 Task: Create List Brand Identity Review in Board Customer Experience Platforms and Tools to Workspace Investment Management Services. Create List Brand Identity Standards in Board Business Model Analysis and Optimization to Workspace Investment Management Services. Create List Brand Identity Assets in Board Sales Team Performance Metrics Tracking and Analysis to Workspace Investment Management Services
Action: Mouse moved to (61, 250)
Screenshot: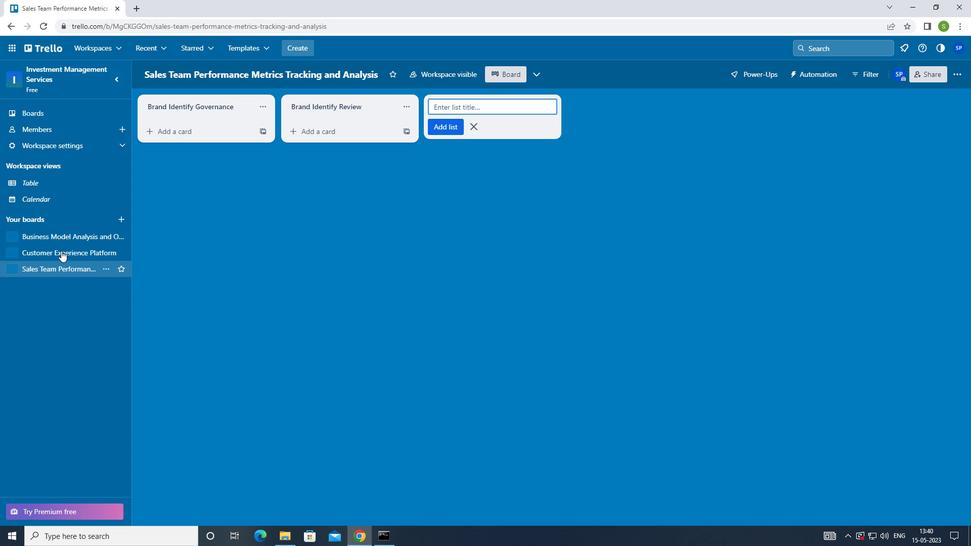 
Action: Mouse pressed left at (61, 250)
Screenshot: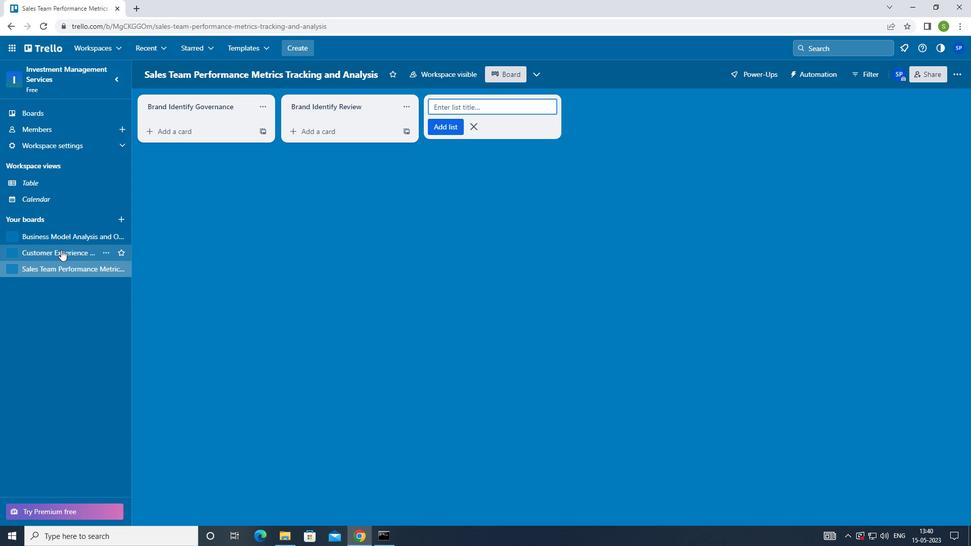 
Action: Mouse moved to (459, 106)
Screenshot: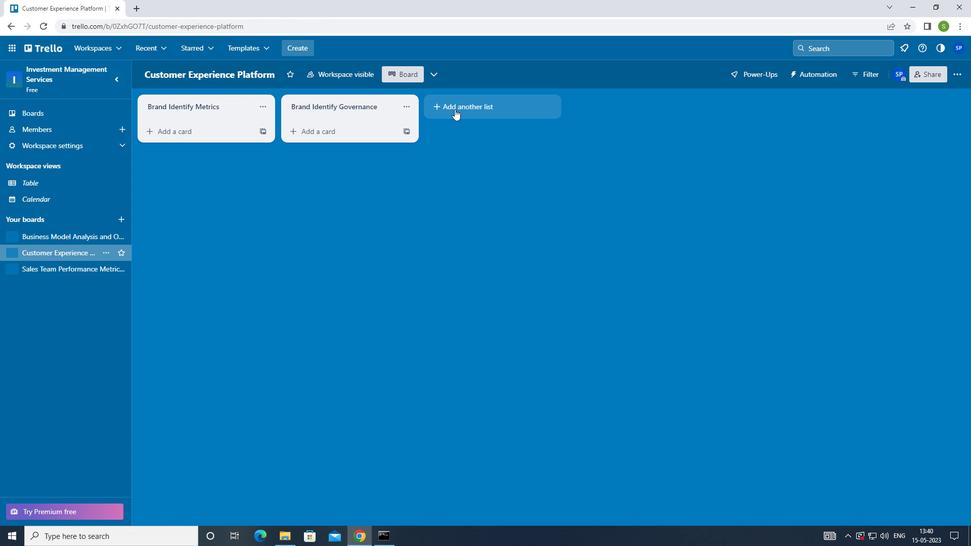 
Action: Mouse pressed left at (459, 106)
Screenshot: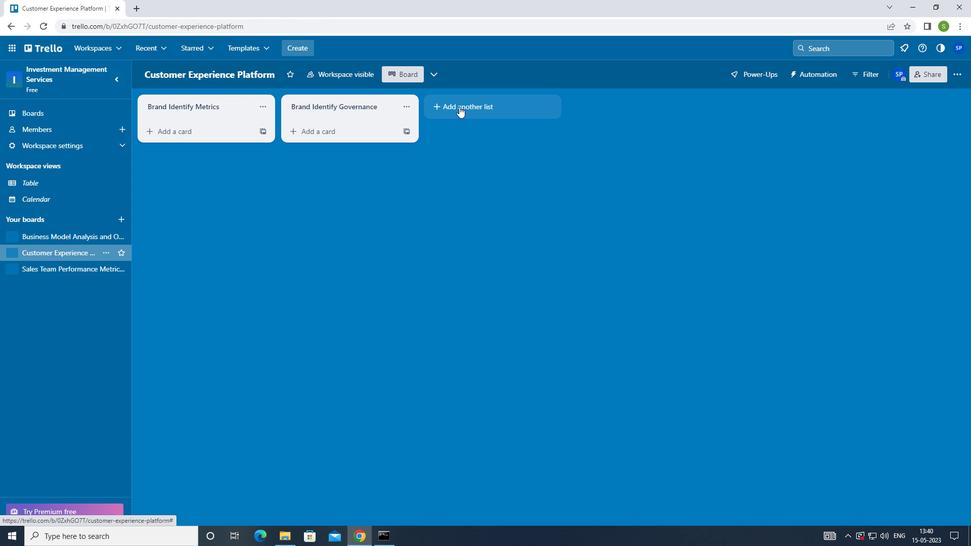 
Action: Mouse moved to (448, 256)
Screenshot: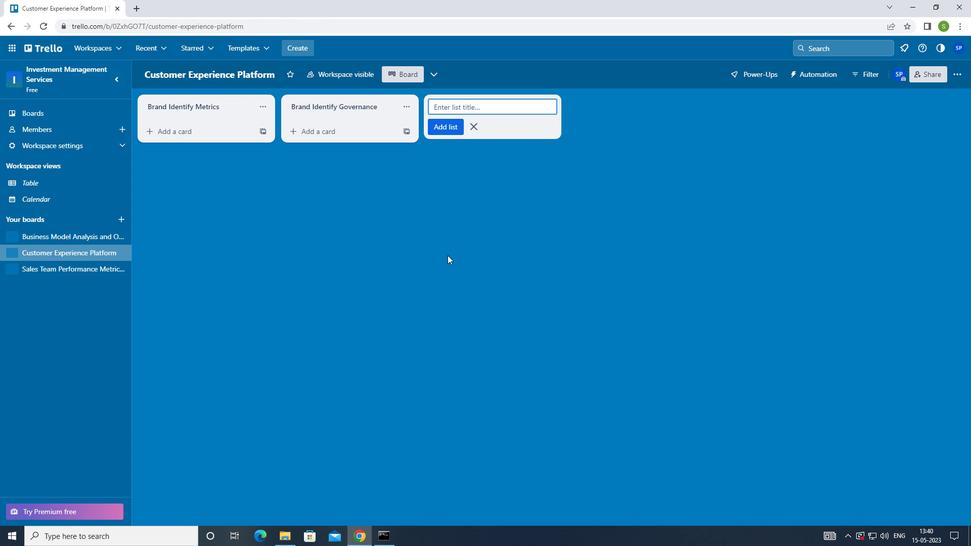 
Action: Key pressed <Key.shift>BRAND<Key.space><Key.shift>IDENTIFY<Key.space><Key.shift>REVIEW<Key.enter>
Screenshot: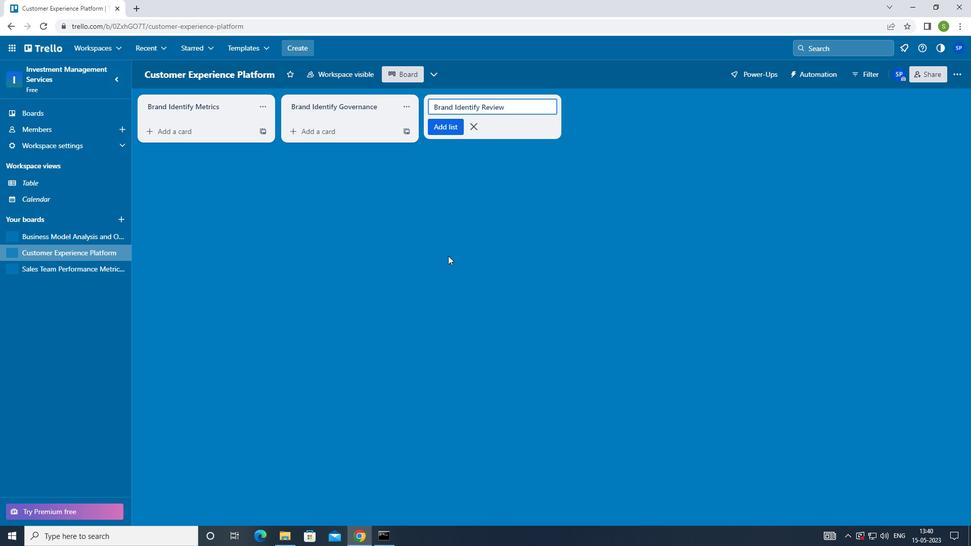 
Action: Mouse moved to (71, 239)
Screenshot: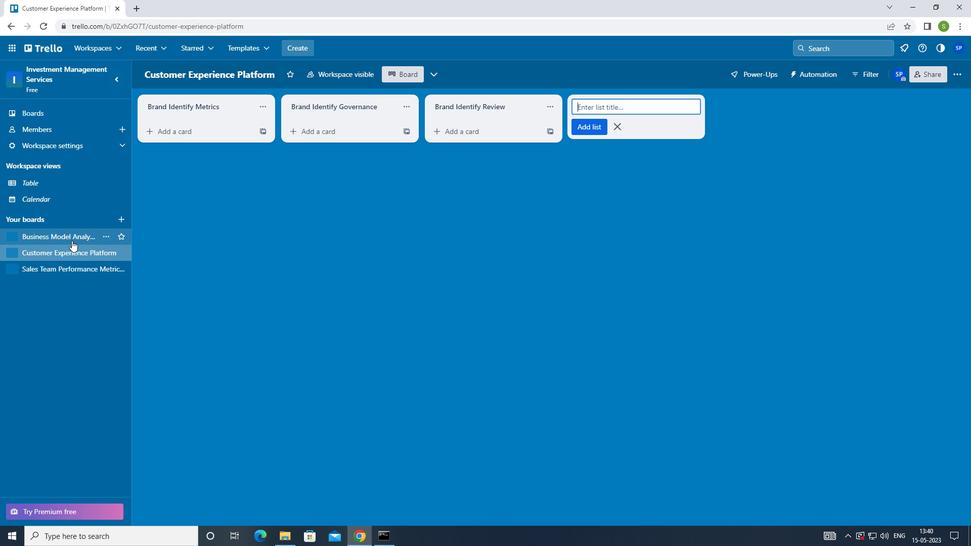 
Action: Mouse pressed left at (71, 239)
Screenshot: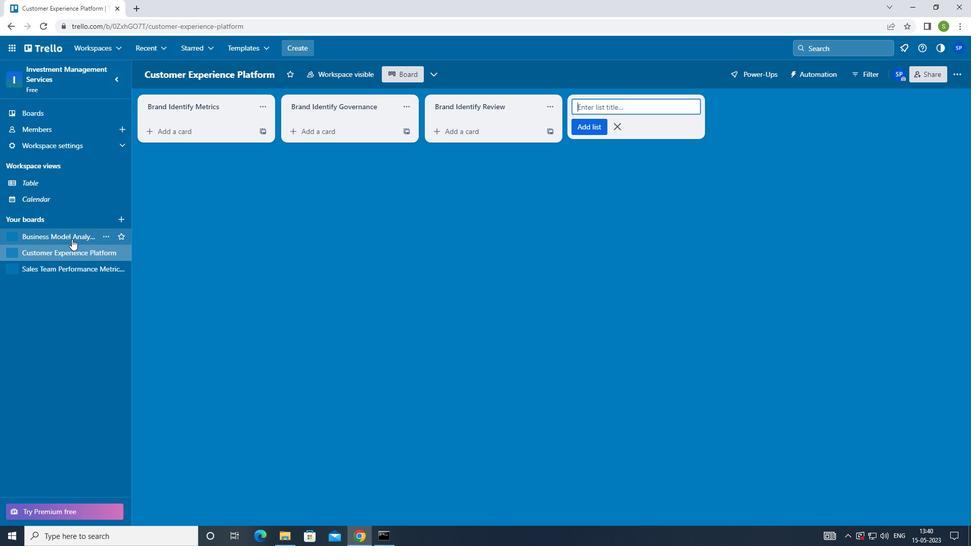
Action: Mouse moved to (448, 106)
Screenshot: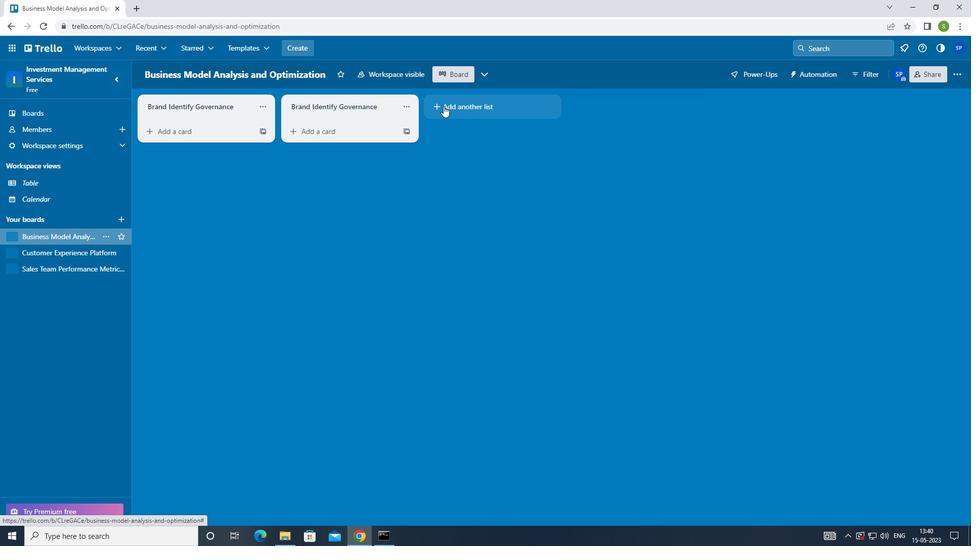 
Action: Mouse pressed left at (448, 106)
Screenshot: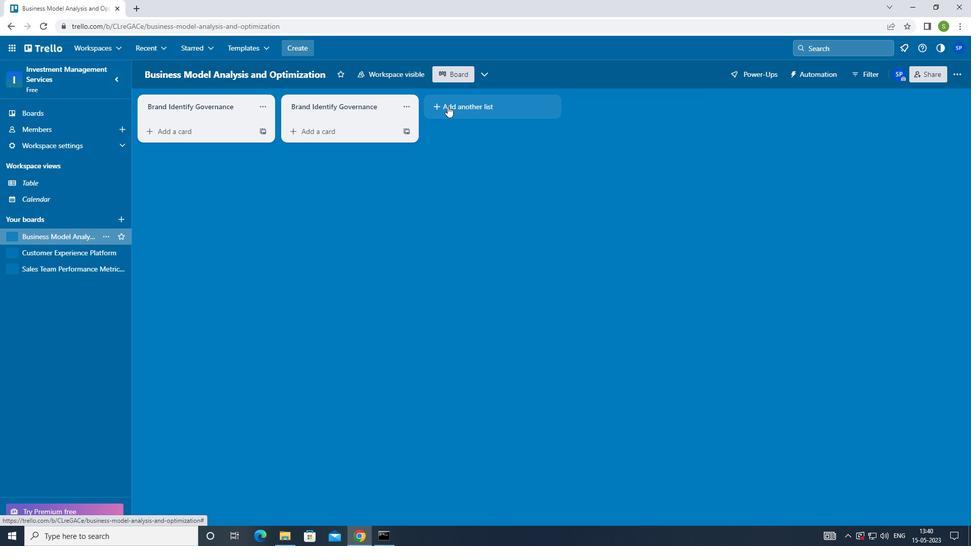 
Action: Mouse moved to (416, 243)
Screenshot: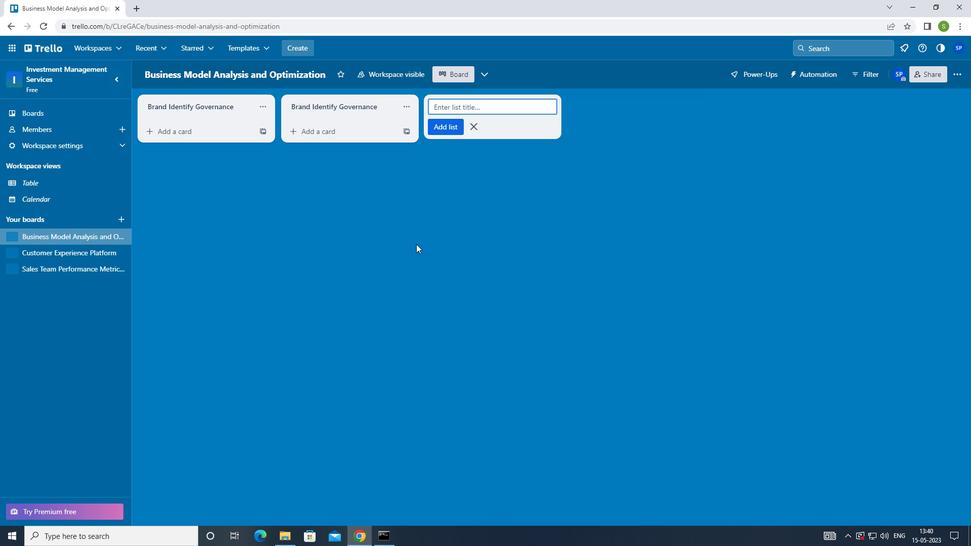 
Action: Key pressed <Key.shift>BRAND<Key.space><Key.shift>IDENTIFY<Key.space><Key.shift>STANDERD
Screenshot: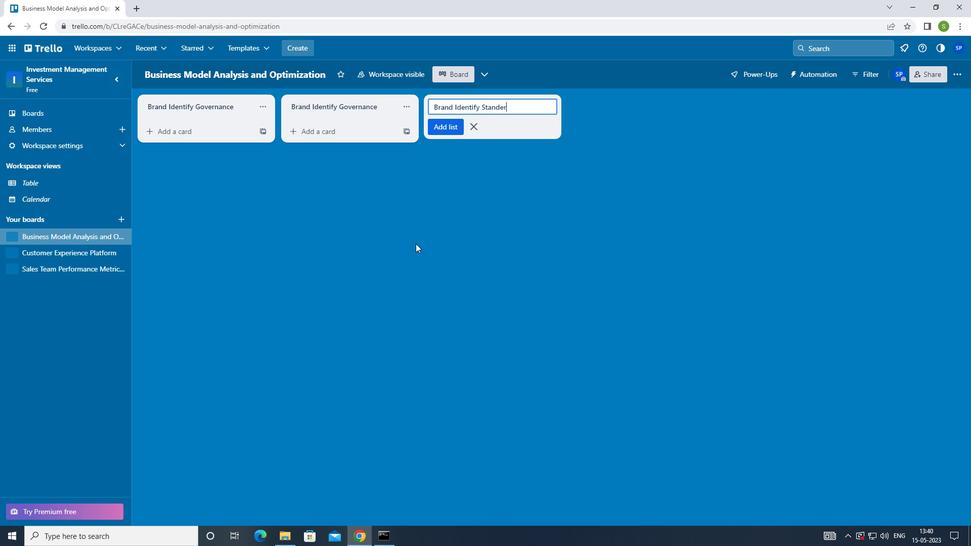 
Action: Mouse moved to (503, 106)
Screenshot: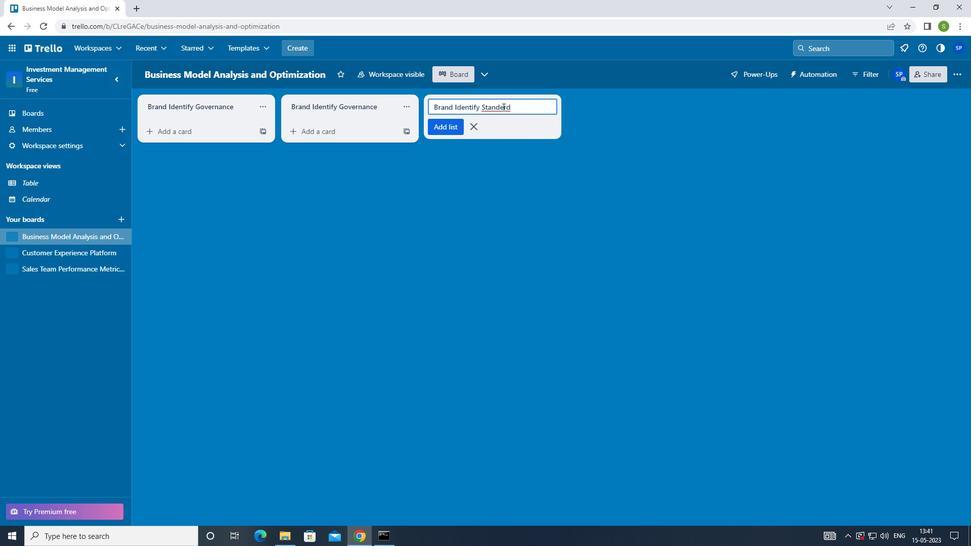 
Action: Mouse pressed left at (503, 106)
Screenshot: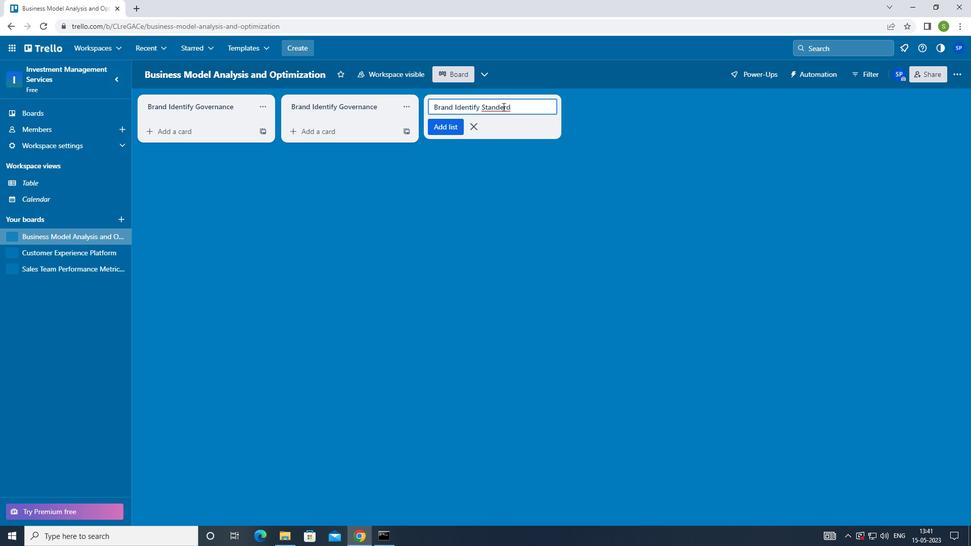 
Action: Mouse moved to (510, 108)
Screenshot: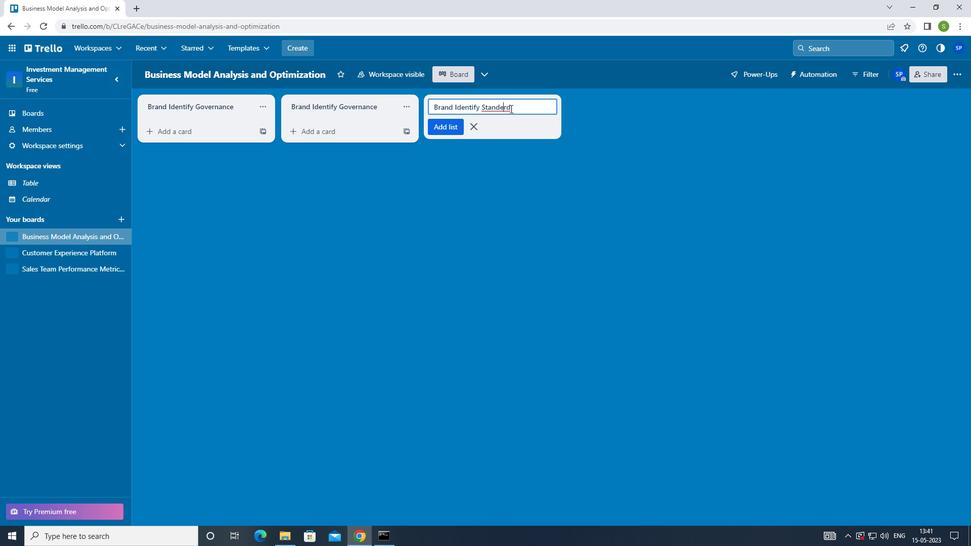 
Action: Key pressed <Key.backspace>A
Screenshot: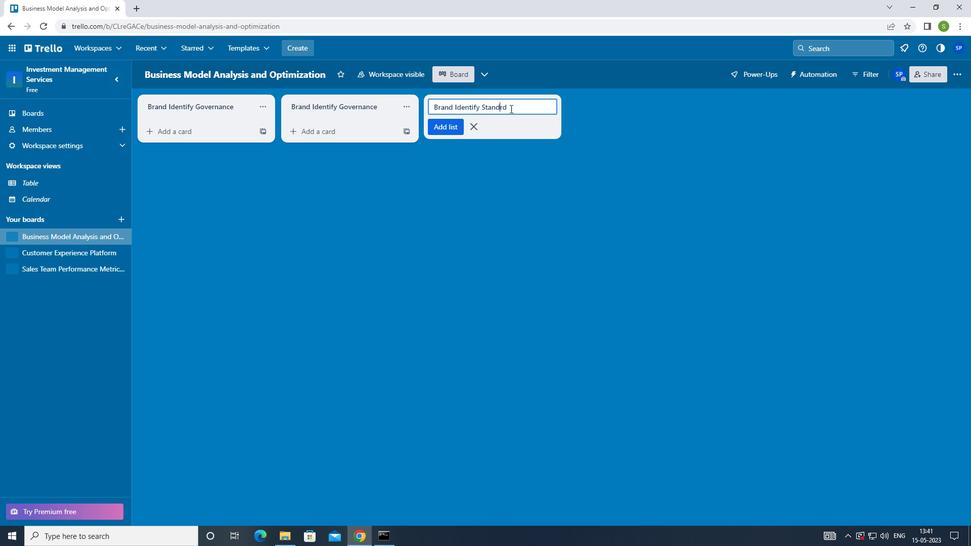 
Action: Mouse moved to (496, 114)
Screenshot: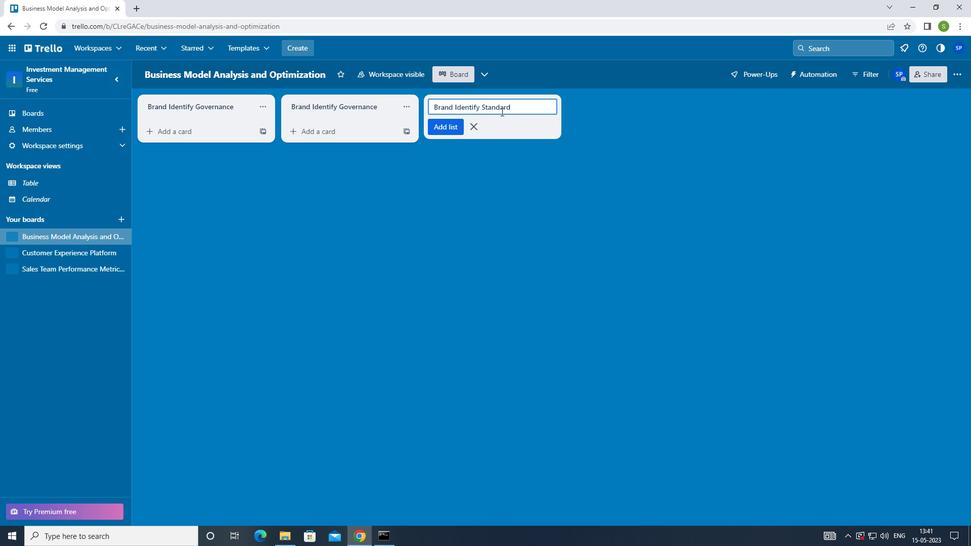 
Action: Key pressed <Key.enter>
Screenshot: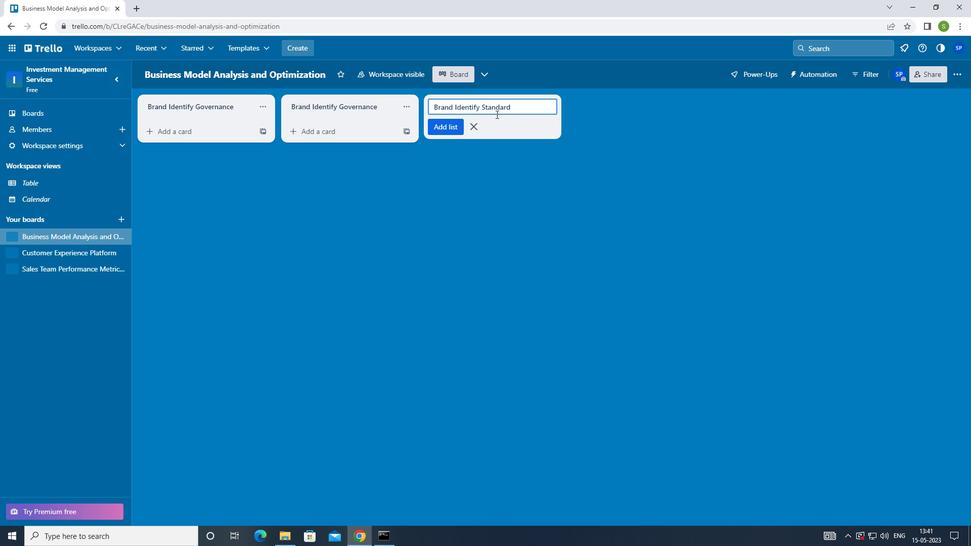 
Action: Mouse moved to (85, 270)
Screenshot: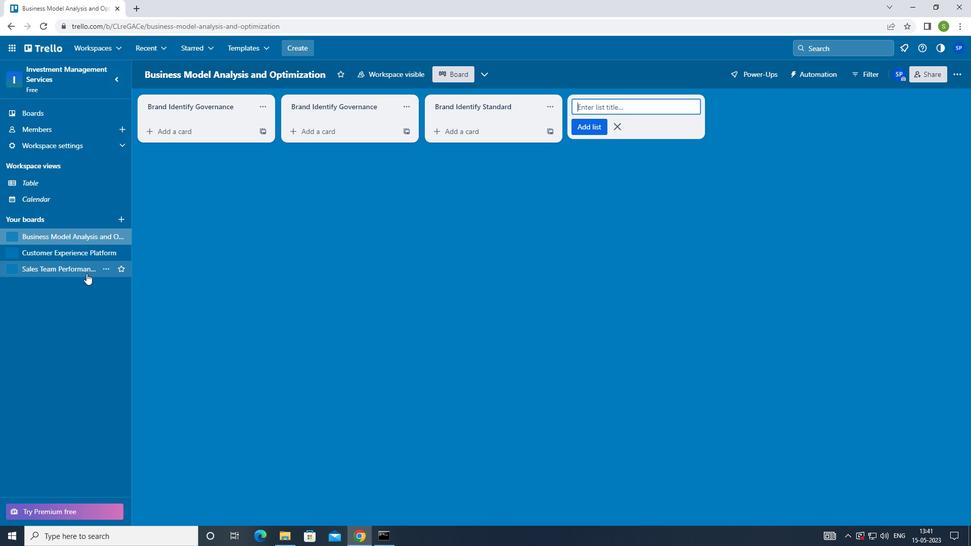 
Action: Mouse pressed left at (85, 270)
Screenshot: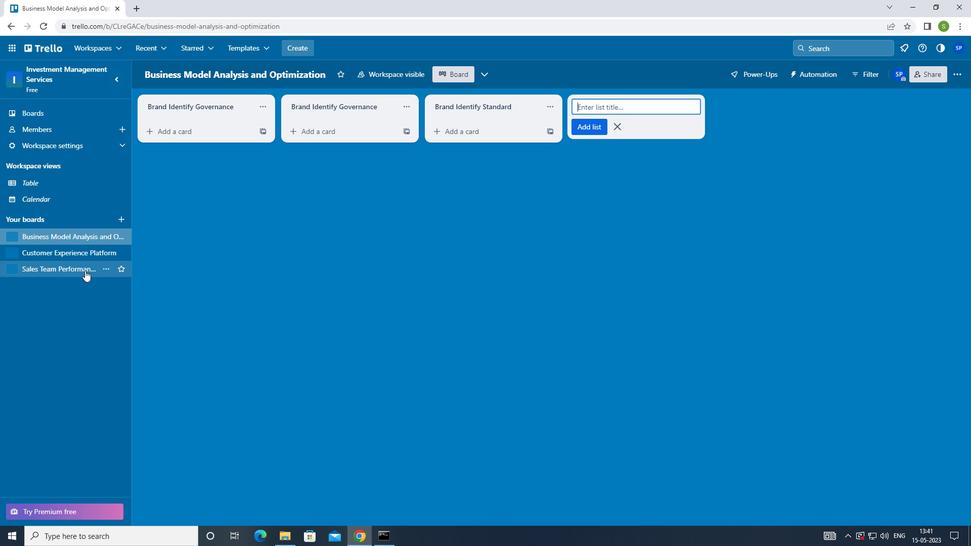 
Action: Mouse moved to (462, 105)
Screenshot: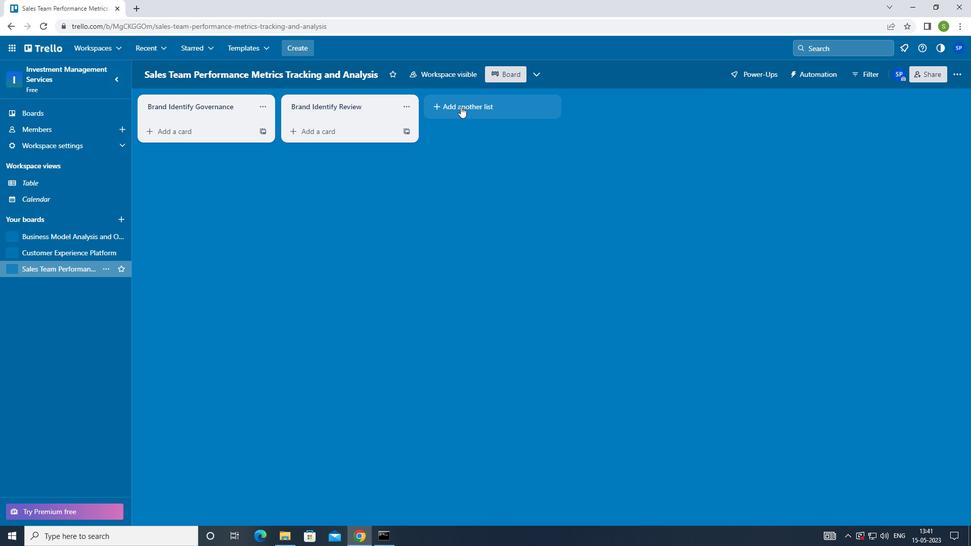 
Action: Mouse pressed left at (462, 105)
Screenshot: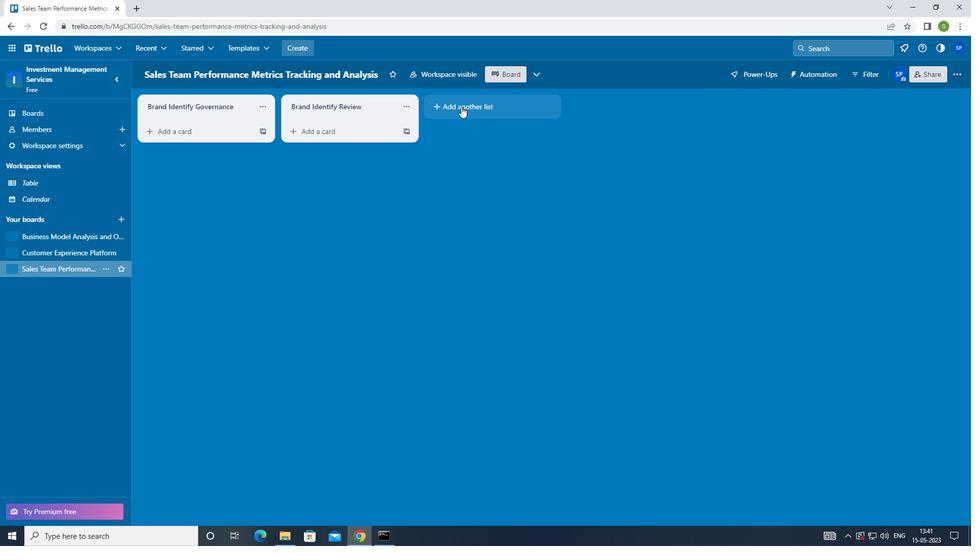 
Action: Mouse moved to (467, 219)
Screenshot: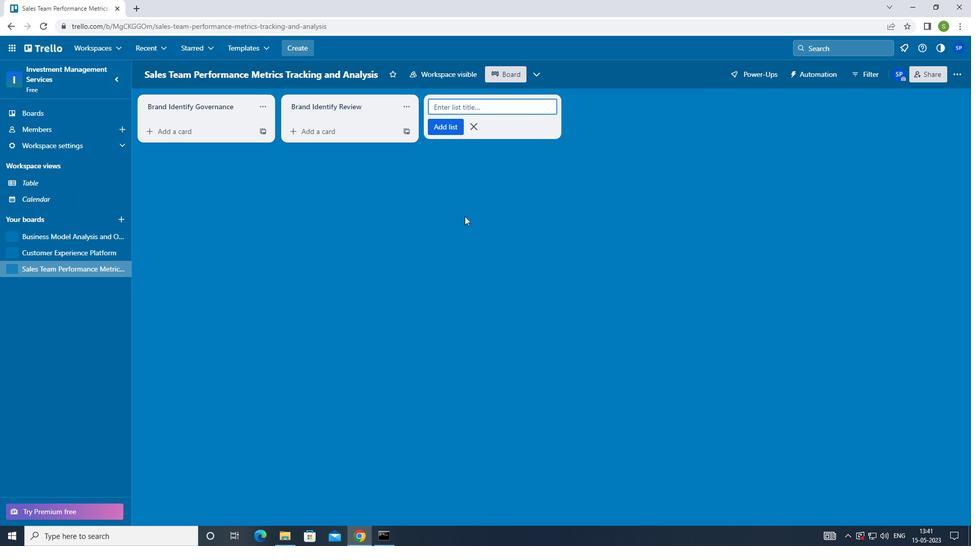 
Action: Key pressed <Key.shift>BRAND<Key.space><Key.shift>IDENTIFY<Key.space><Key.shift>ASSETS<Key.enter><Key.f8>
Screenshot: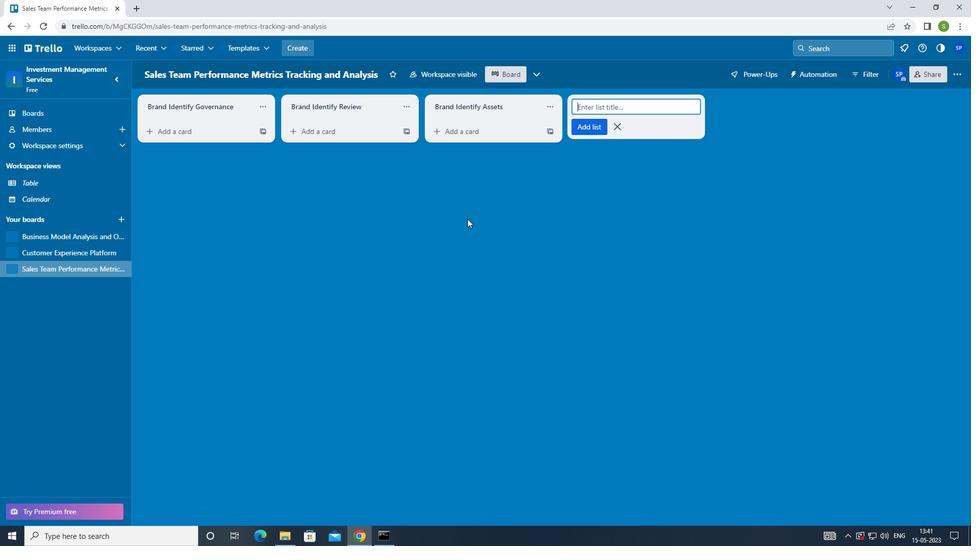 
